 Task: Create a due date automation trigger when advanced on, 2 hours after a card is due add fields with custom field "Resume" set to a date not in this week.
Action: Mouse moved to (989, 78)
Screenshot: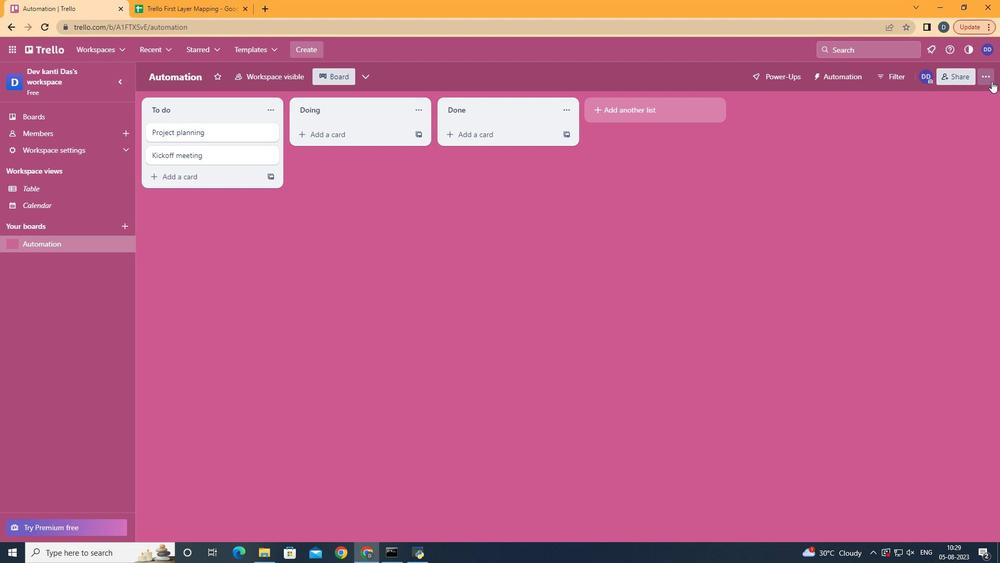 
Action: Mouse pressed left at (989, 78)
Screenshot: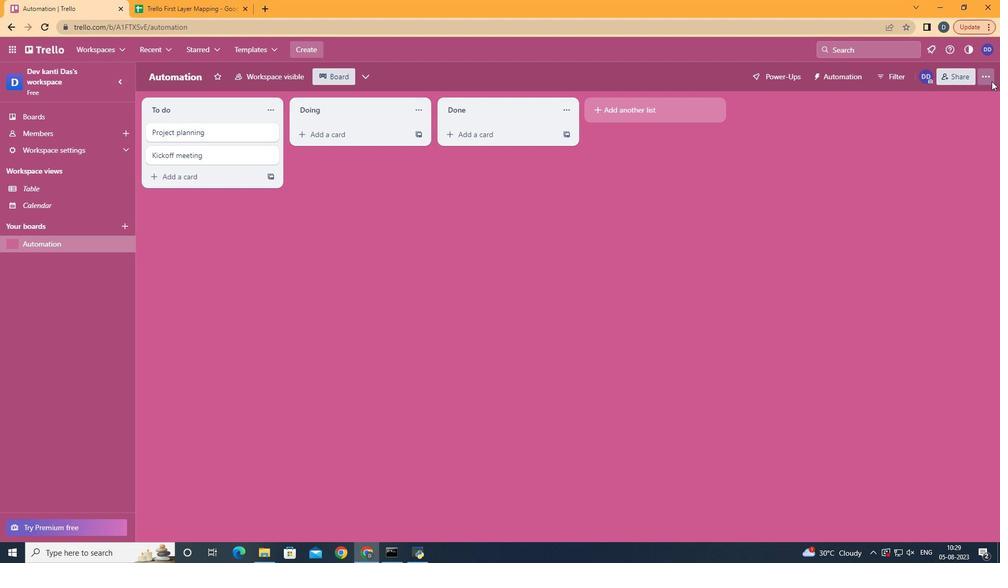 
Action: Mouse moved to (901, 213)
Screenshot: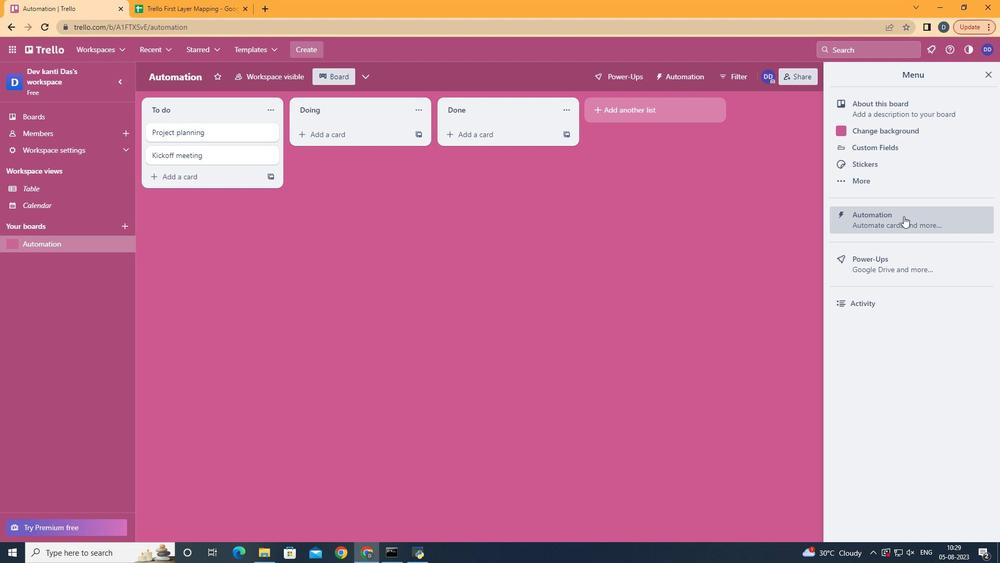 
Action: Mouse pressed left at (901, 213)
Screenshot: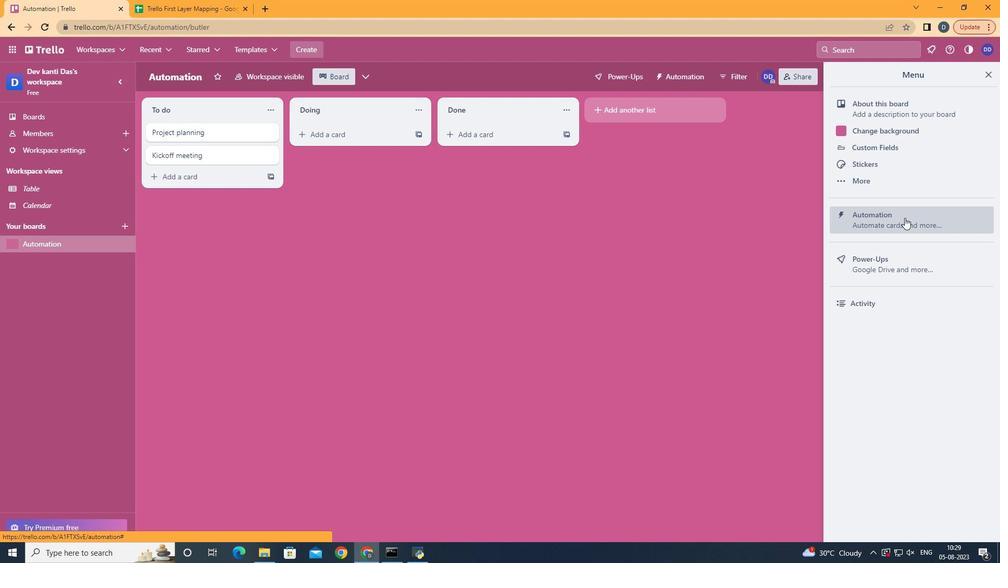 
Action: Mouse moved to (189, 199)
Screenshot: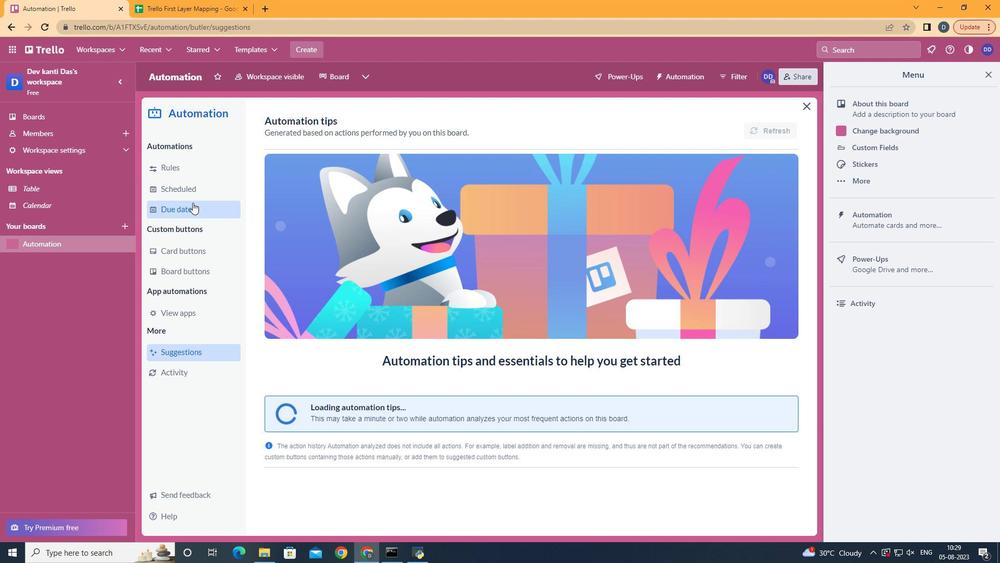 
Action: Mouse pressed left at (189, 199)
Screenshot: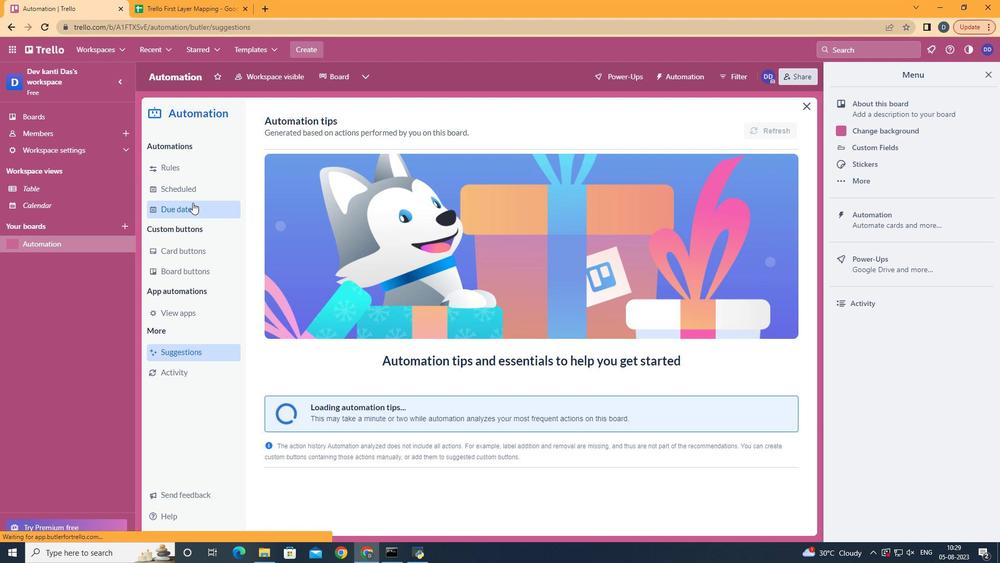 
Action: Mouse moved to (730, 122)
Screenshot: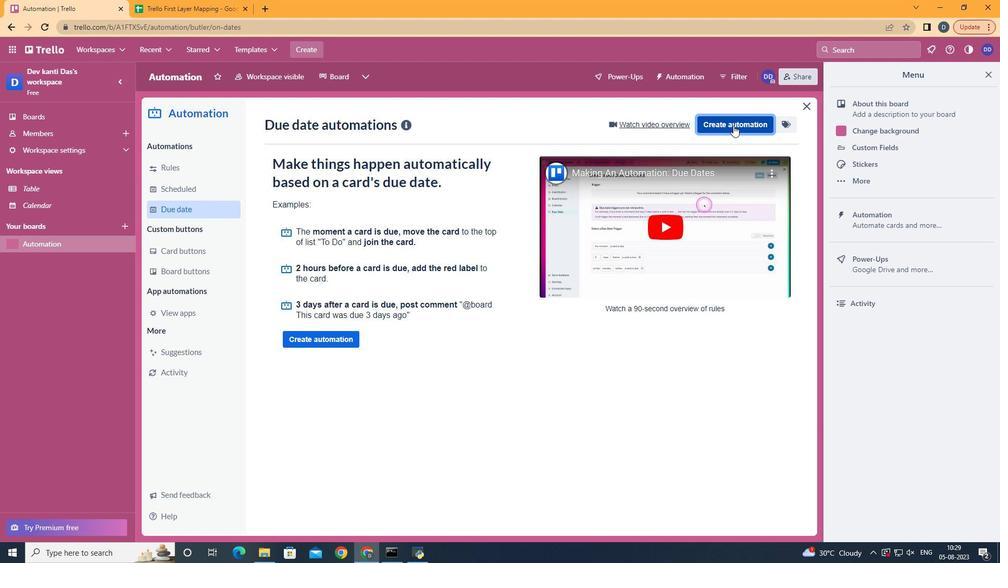 
Action: Mouse pressed left at (730, 122)
Screenshot: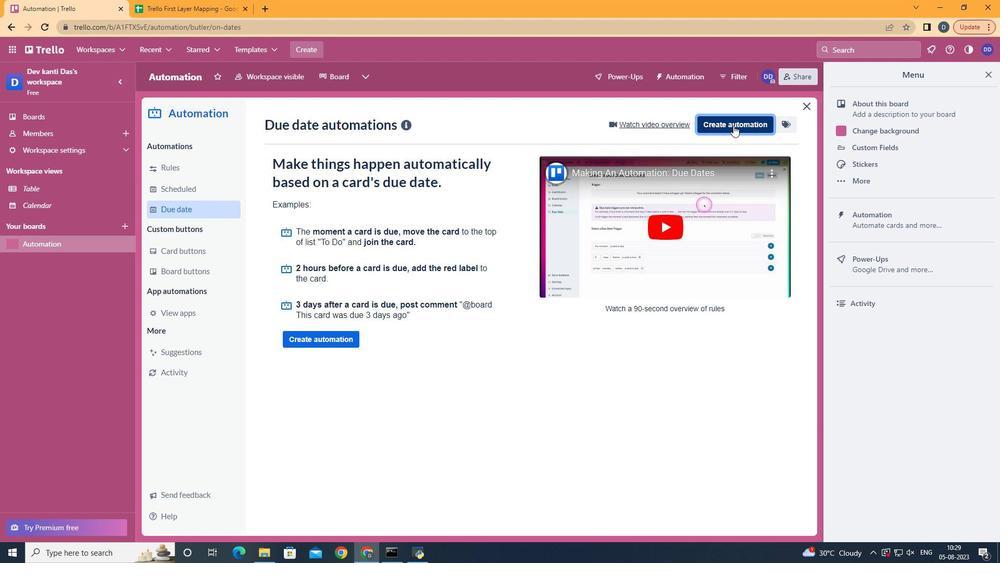 
Action: Mouse moved to (600, 216)
Screenshot: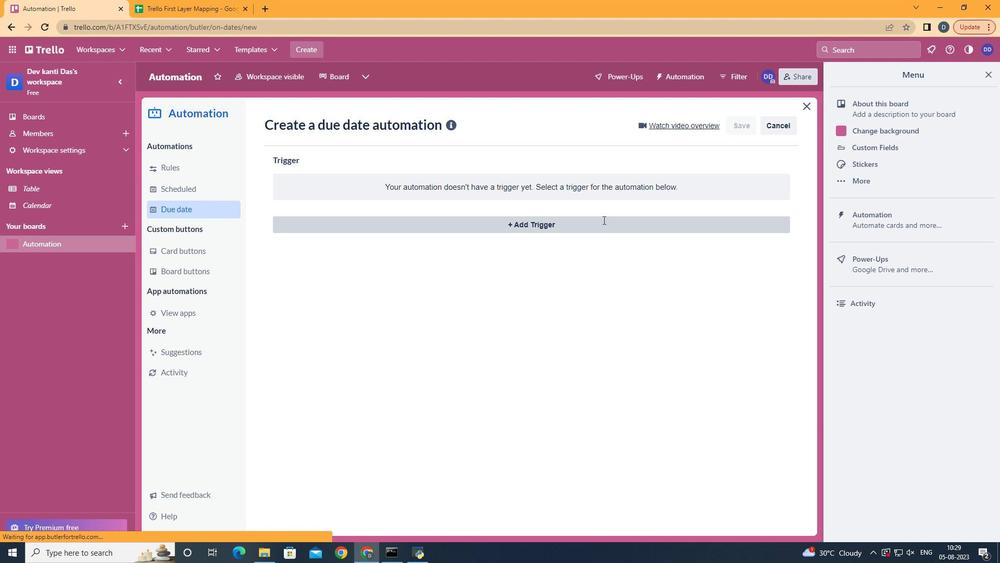 
Action: Mouse pressed left at (600, 216)
Screenshot: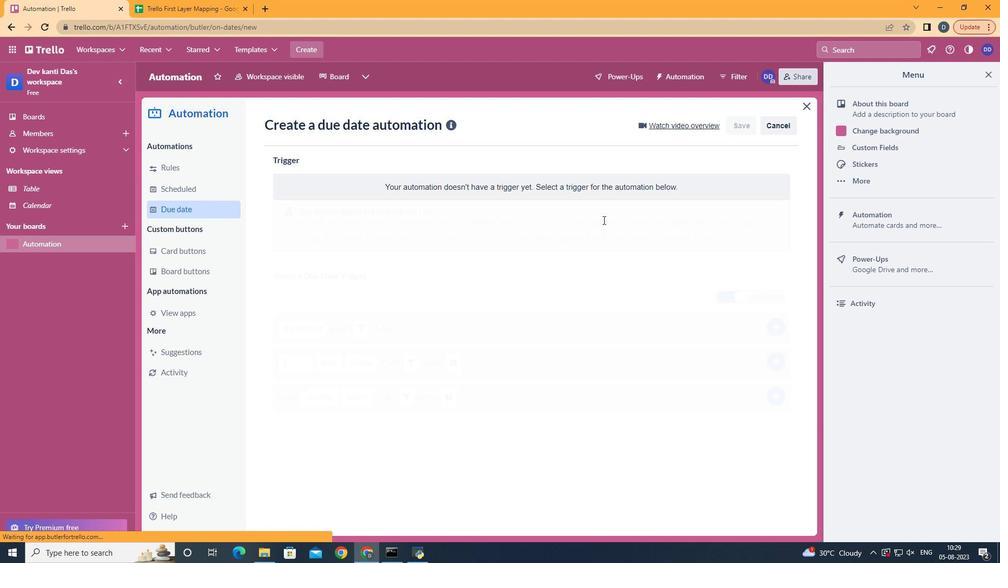 
Action: Mouse moved to (332, 438)
Screenshot: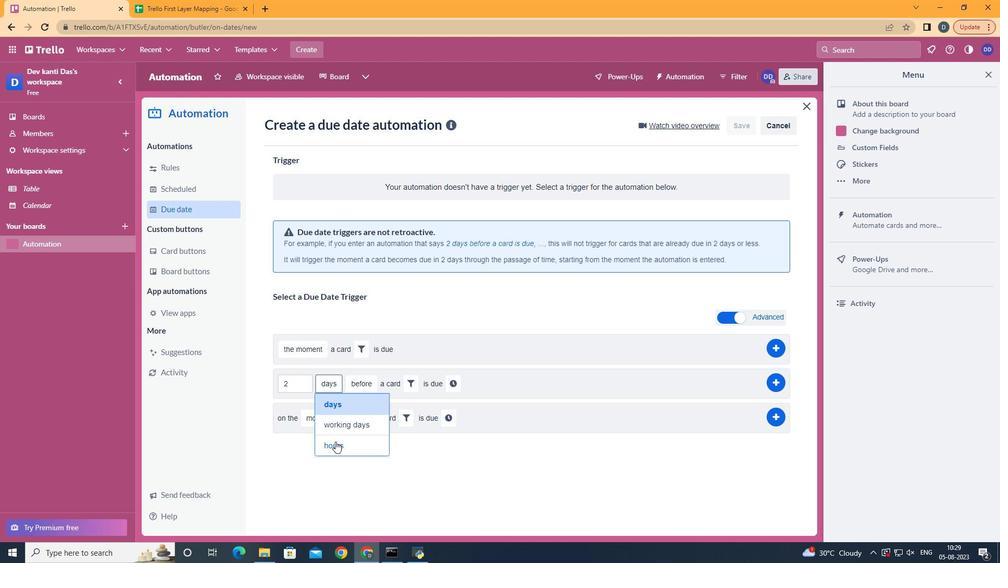 
Action: Mouse pressed left at (332, 438)
Screenshot: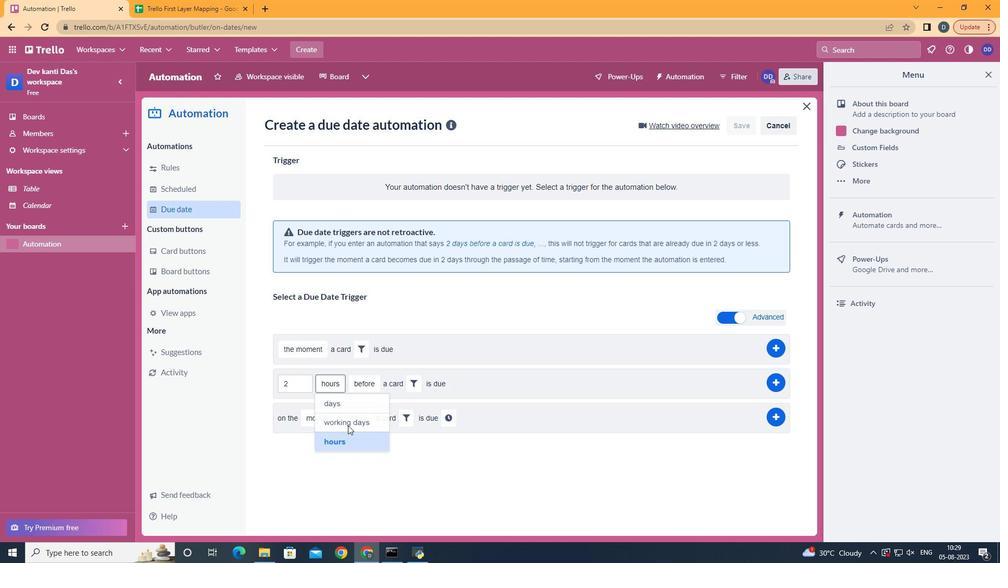 
Action: Mouse moved to (360, 420)
Screenshot: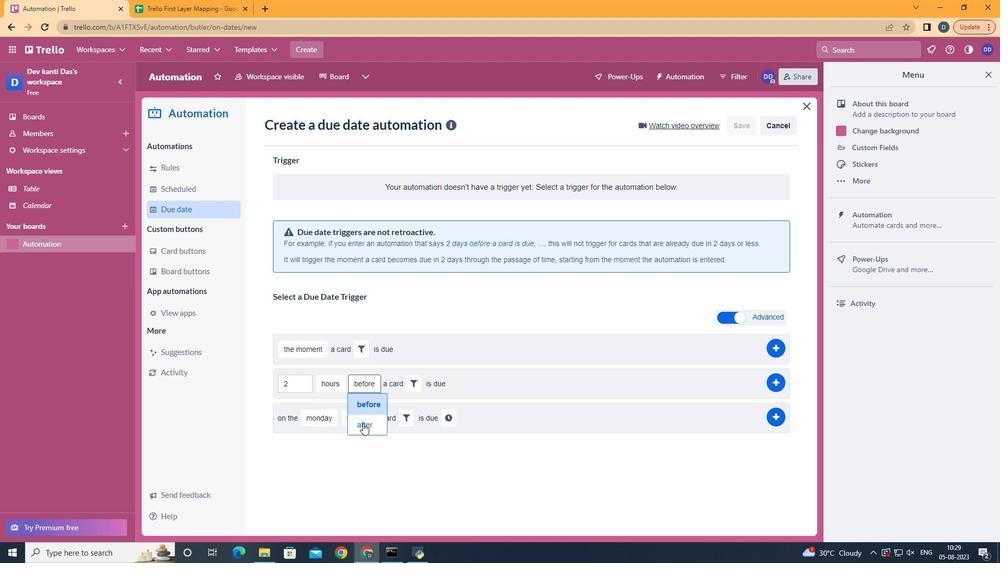 
Action: Mouse pressed left at (360, 420)
Screenshot: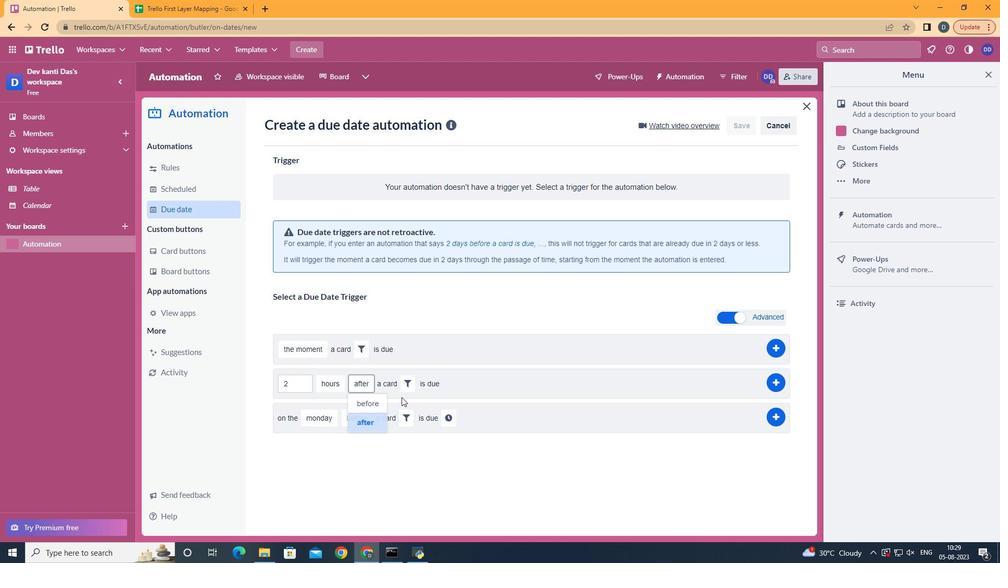 
Action: Mouse moved to (412, 377)
Screenshot: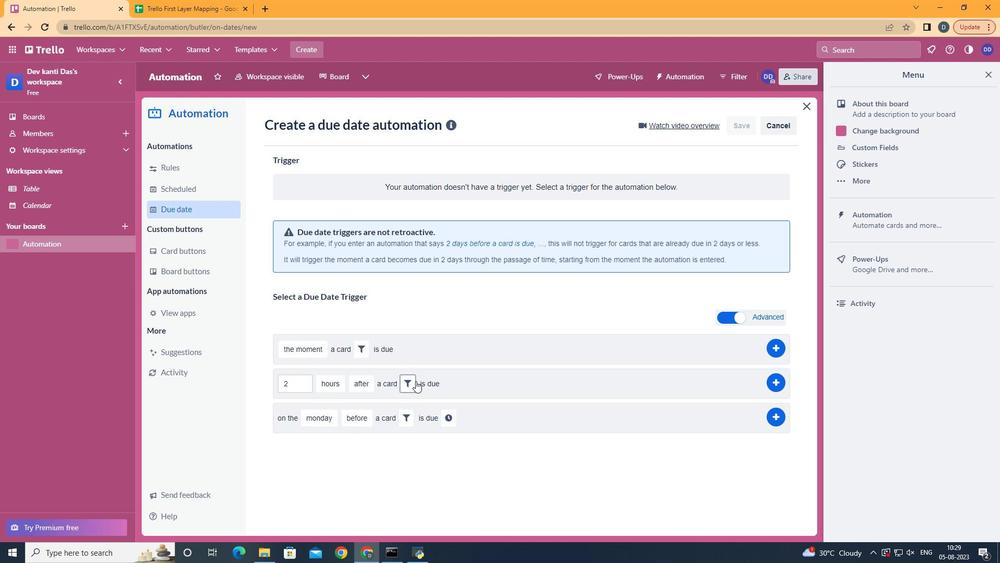 
Action: Mouse pressed left at (412, 377)
Screenshot: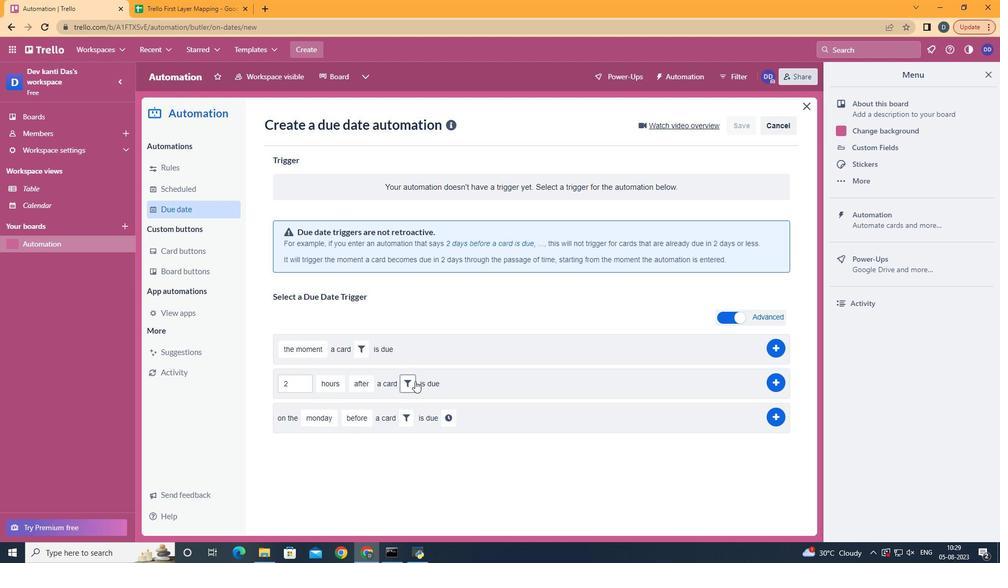 
Action: Mouse moved to (576, 407)
Screenshot: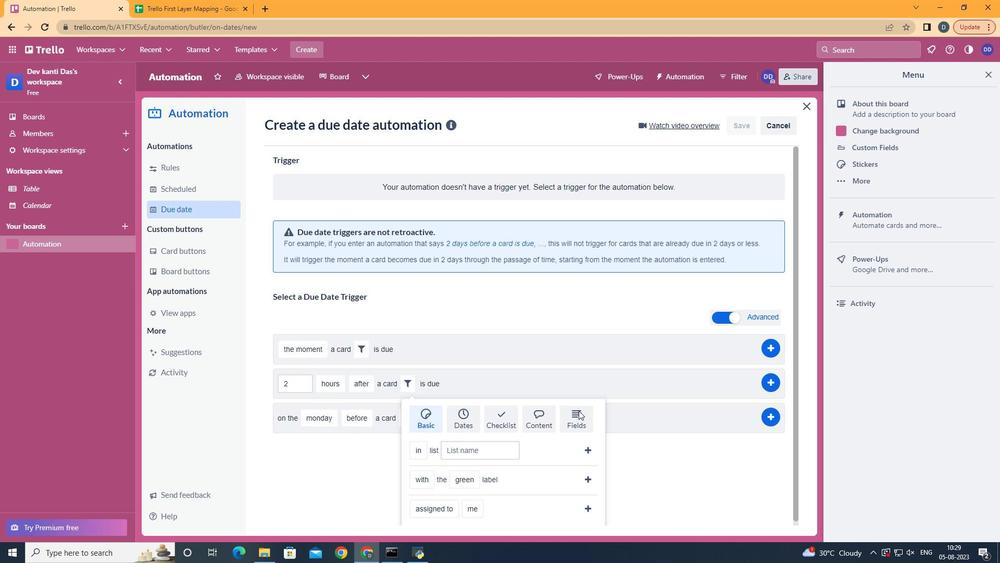 
Action: Mouse pressed left at (576, 407)
Screenshot: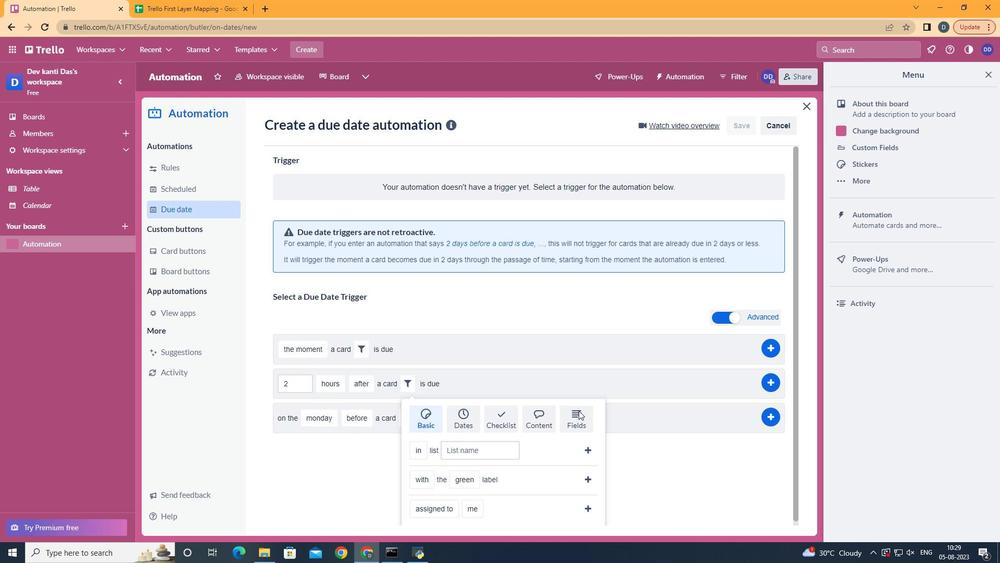 
Action: Mouse moved to (592, 401)
Screenshot: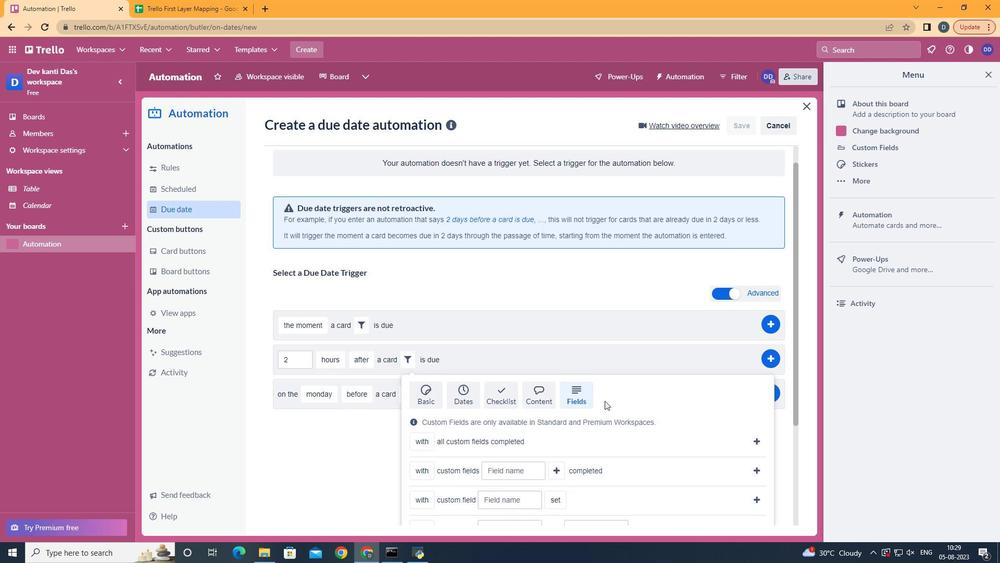 
Action: Mouse scrolled (592, 401) with delta (0, 0)
Screenshot: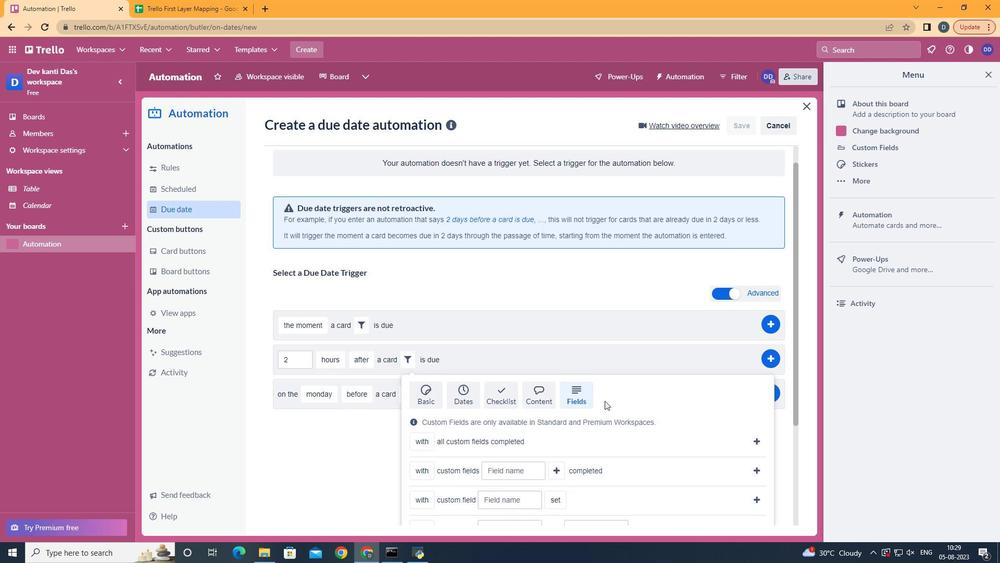 
Action: Mouse scrolled (592, 401) with delta (0, 0)
Screenshot: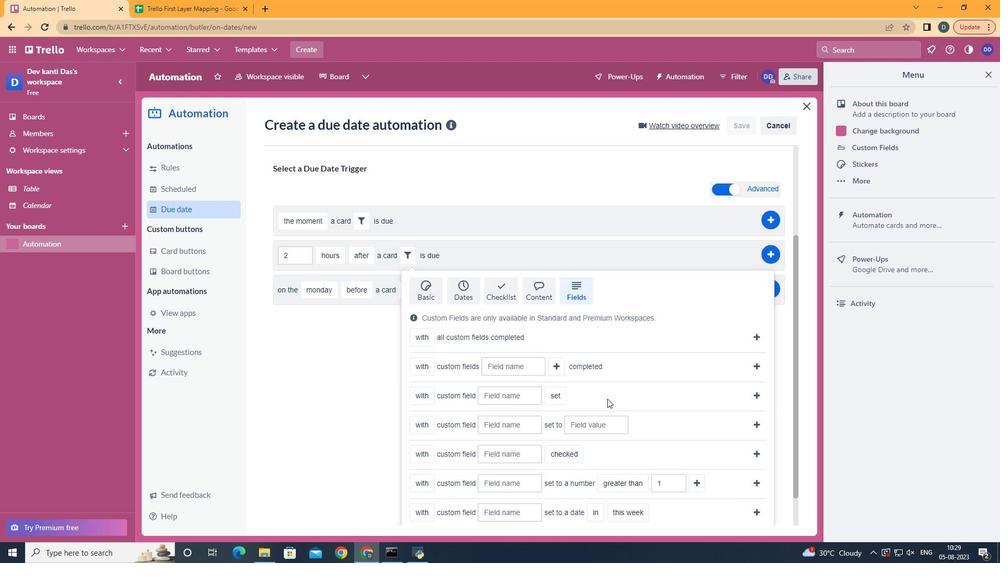 
Action: Mouse scrolled (592, 401) with delta (0, 0)
Screenshot: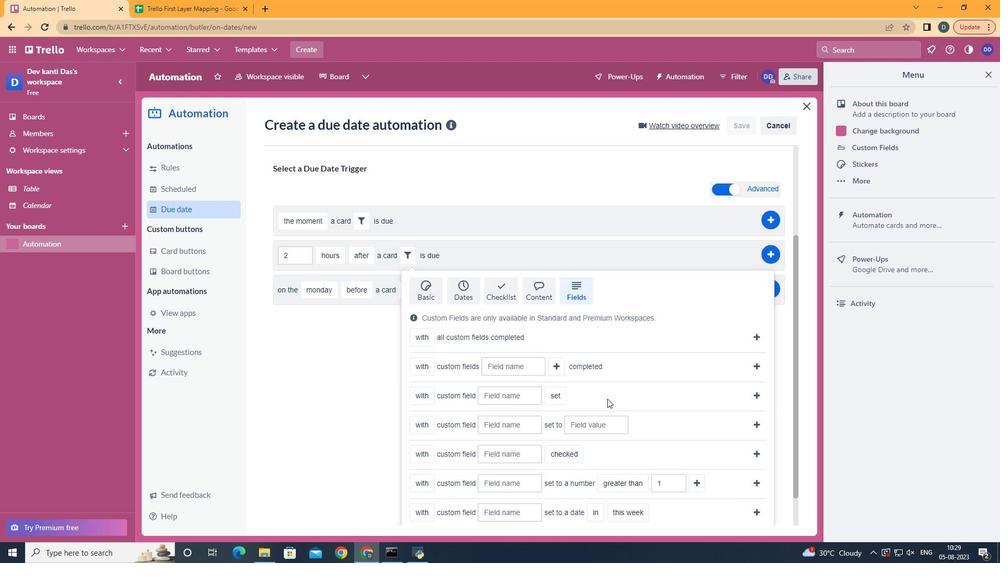 
Action: Mouse scrolled (592, 401) with delta (0, 0)
Screenshot: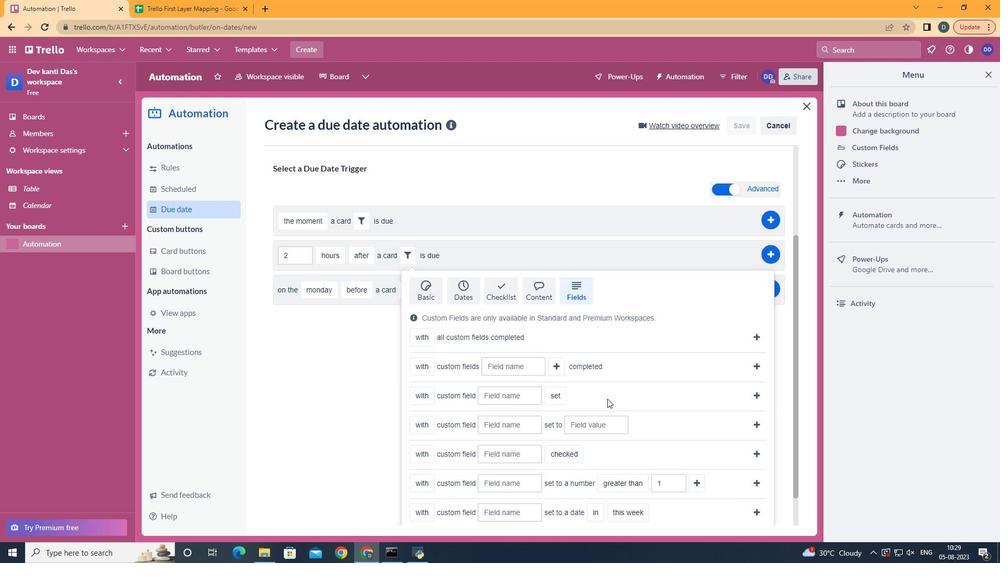 
Action: Mouse moved to (593, 401)
Screenshot: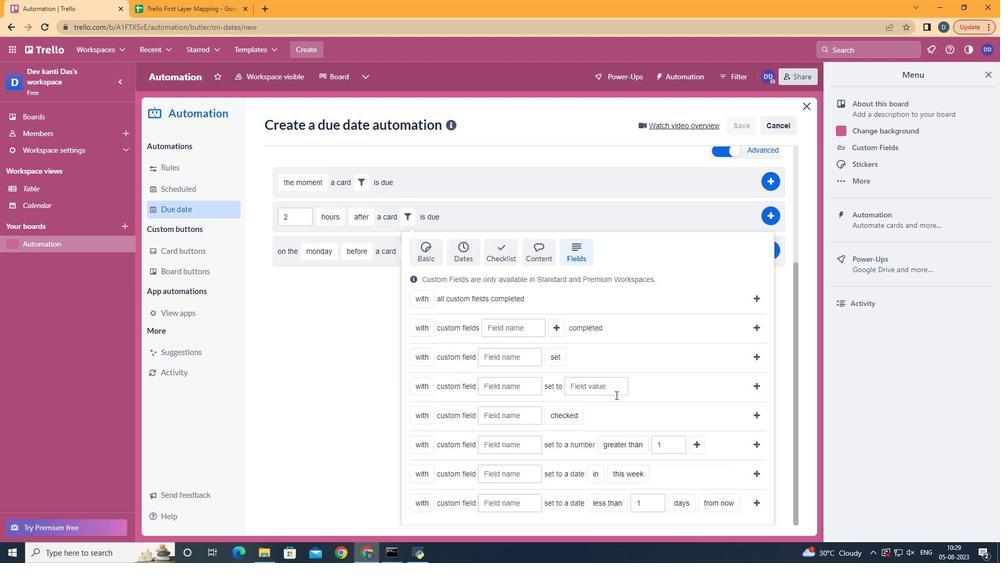 
Action: Mouse scrolled (593, 400) with delta (0, 0)
Screenshot: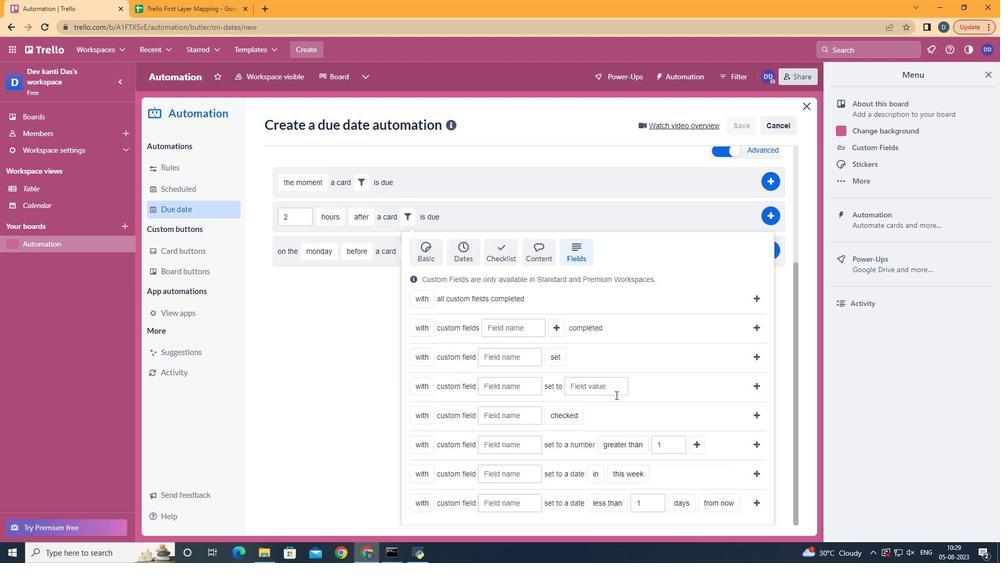 
Action: Mouse moved to (597, 398)
Screenshot: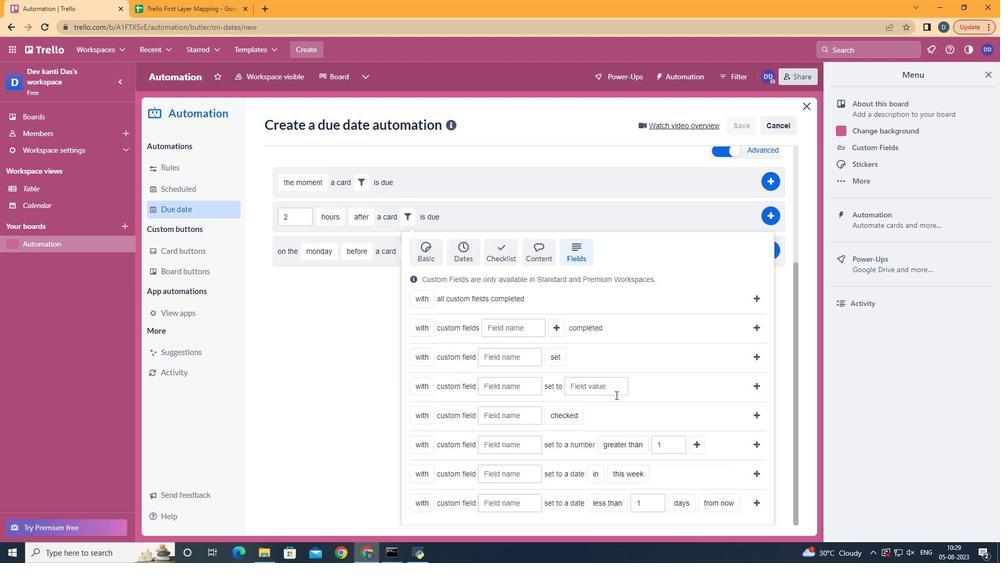 
Action: Mouse scrolled (594, 399) with delta (0, 0)
Screenshot: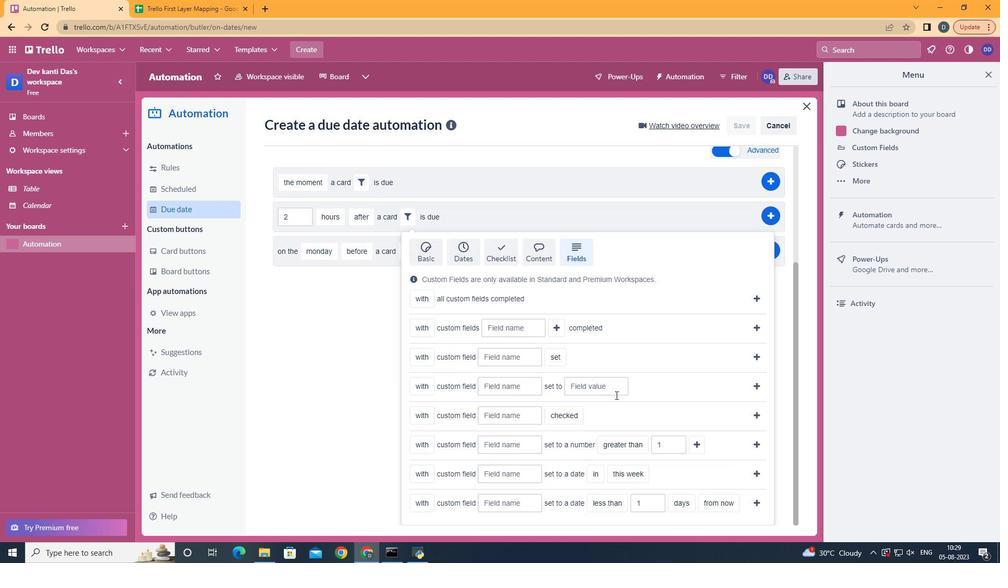 
Action: Mouse moved to (424, 485)
Screenshot: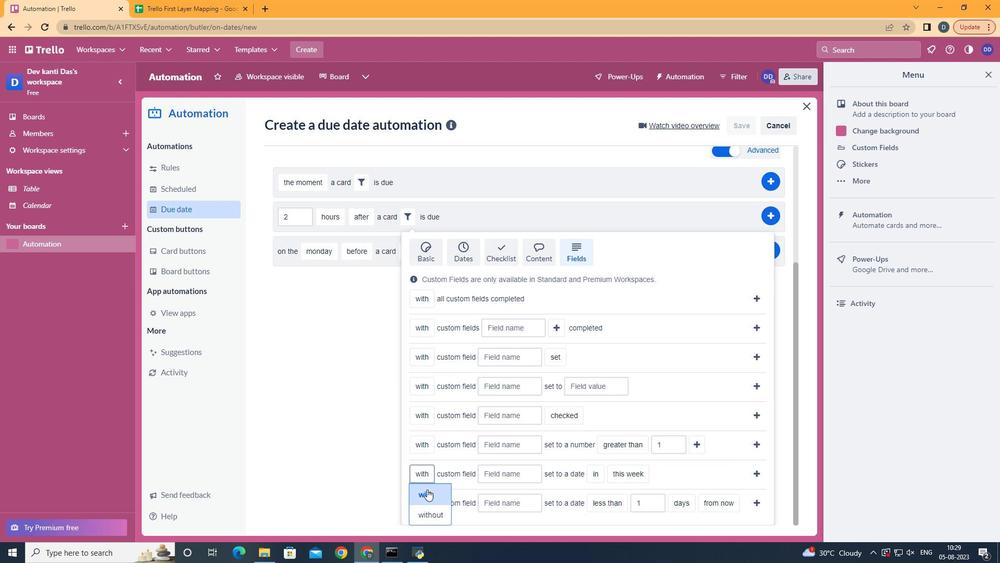 
Action: Mouse pressed left at (424, 485)
Screenshot: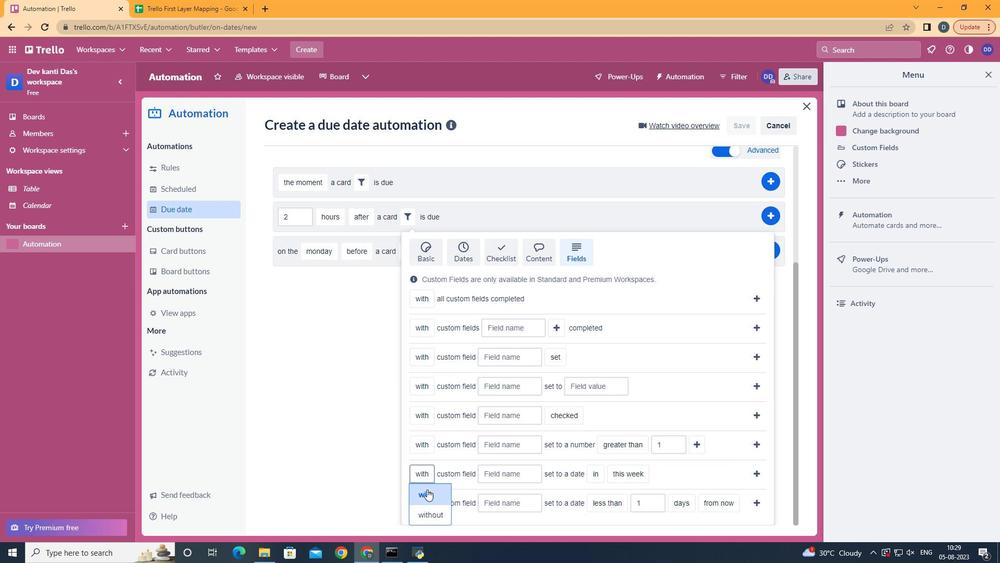 
Action: Mouse moved to (495, 473)
Screenshot: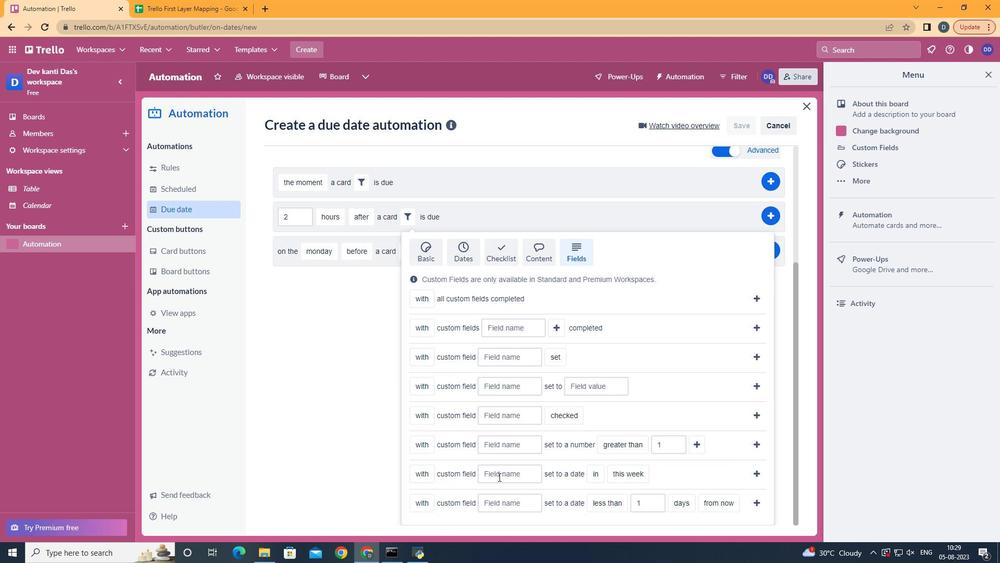 
Action: Mouse pressed left at (495, 473)
Screenshot: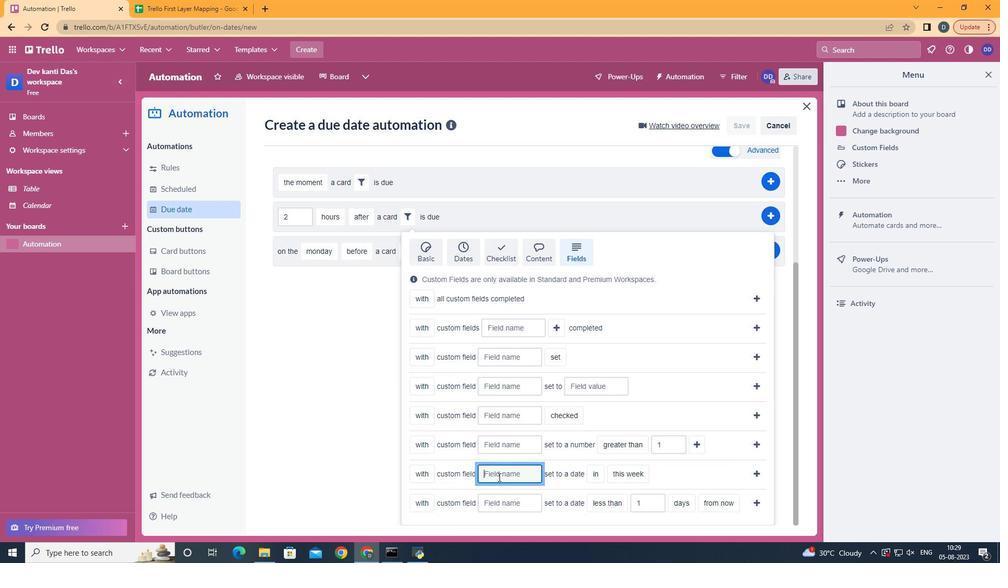 
Action: Key pressed <Key.shift>Resume
Screenshot: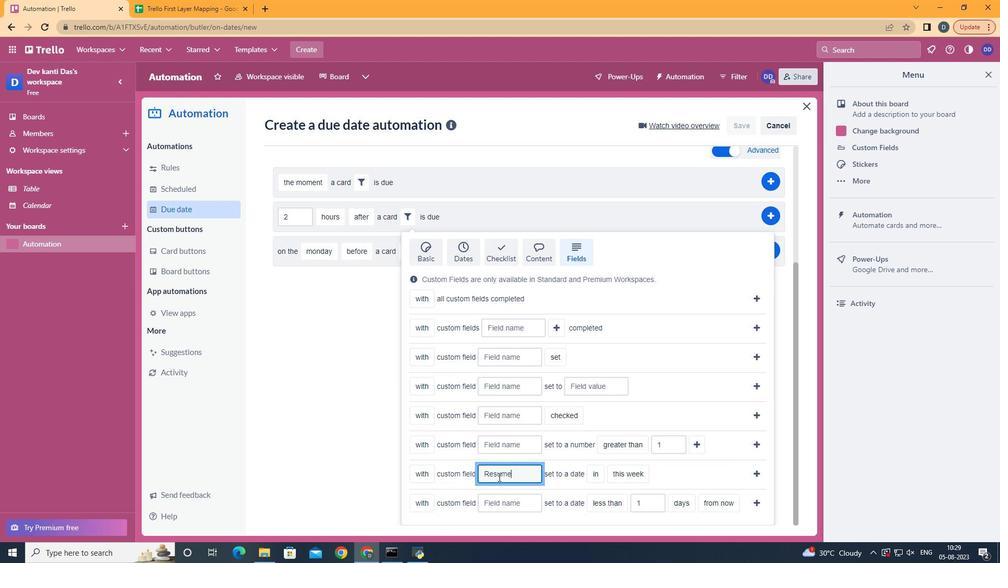 
Action: Mouse moved to (600, 509)
Screenshot: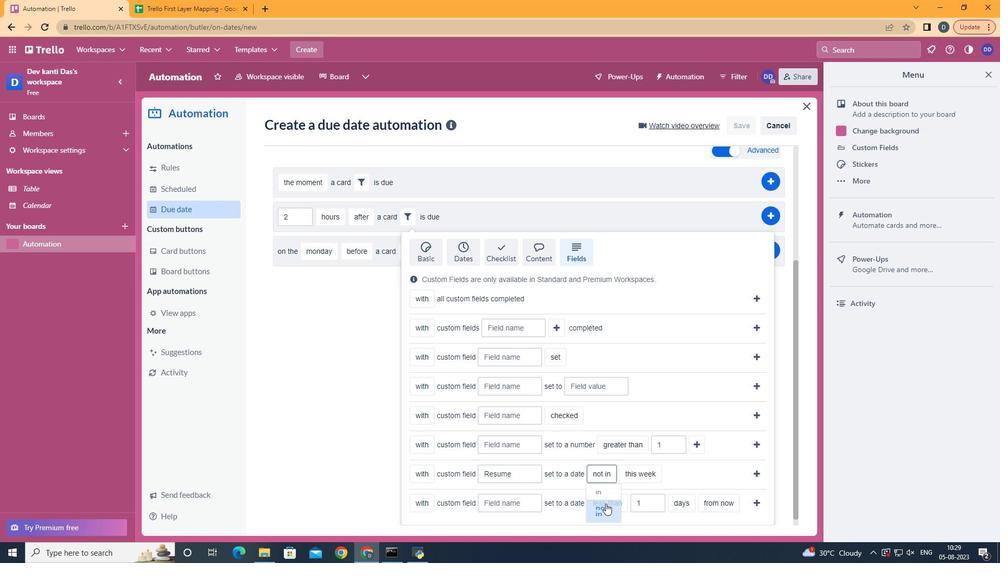 
Action: Mouse pressed left at (600, 509)
Screenshot: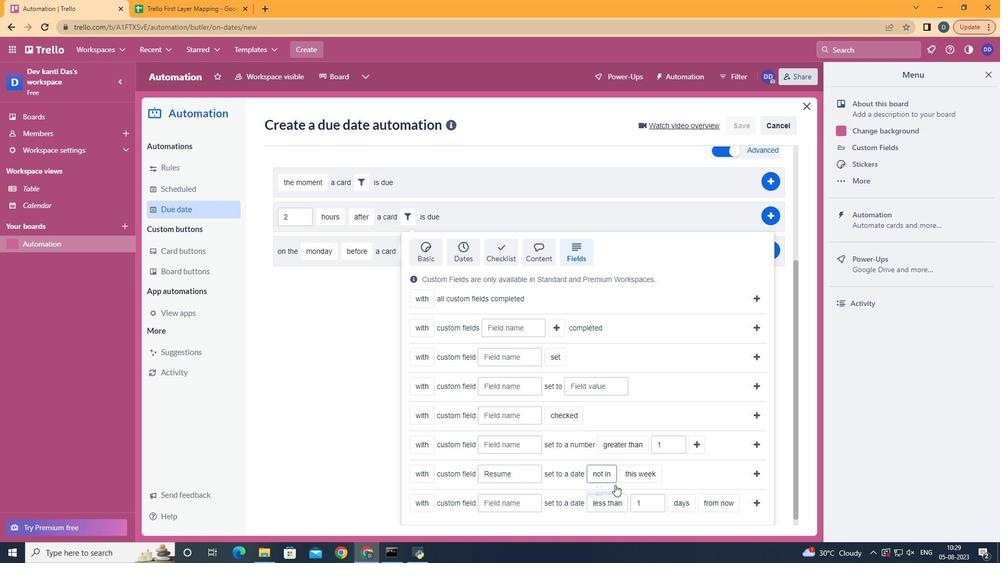 
Action: Mouse moved to (637, 483)
Screenshot: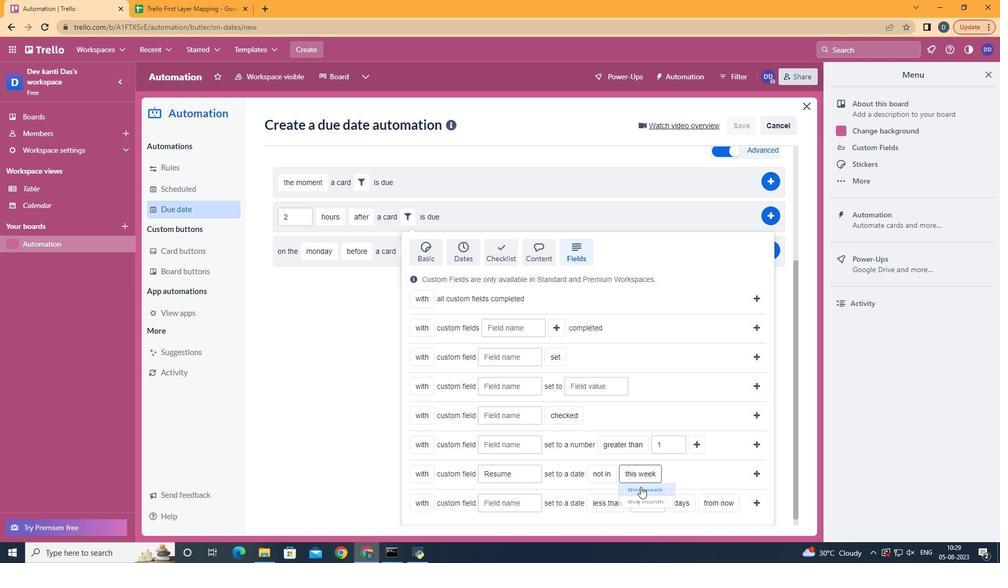 
Action: Mouse pressed left at (637, 483)
Screenshot: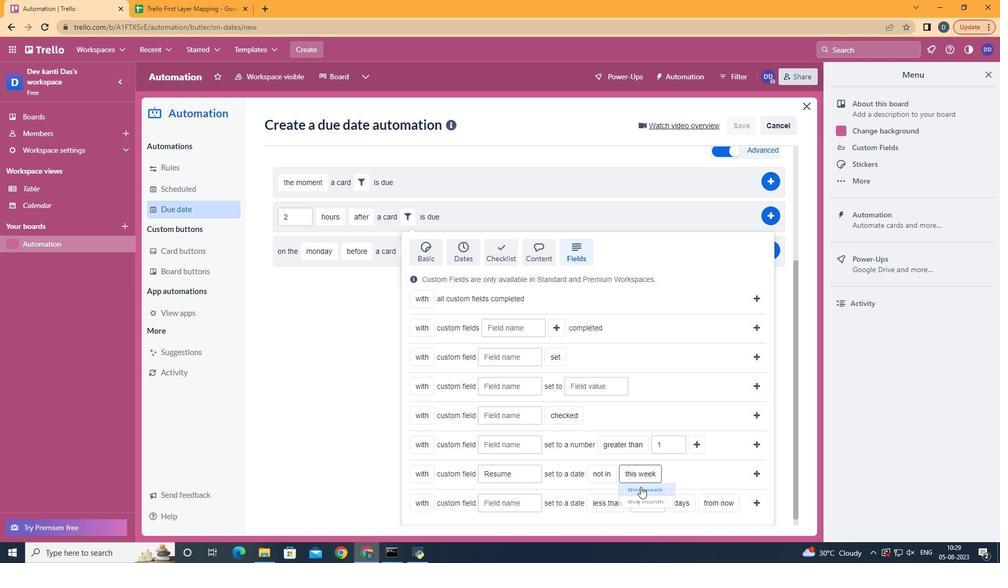 
Action: Mouse moved to (745, 467)
Screenshot: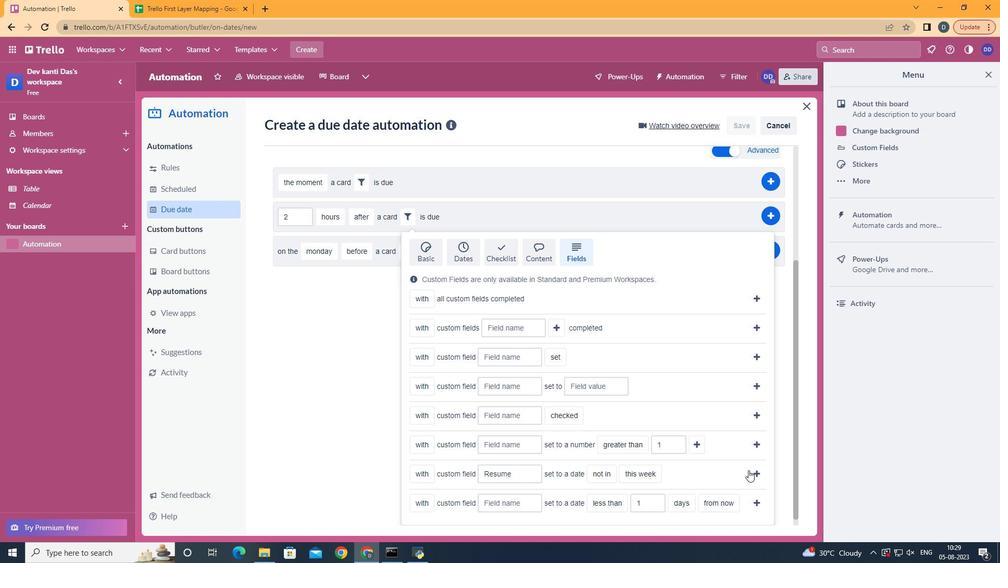 
Action: Mouse pressed left at (745, 467)
Screenshot: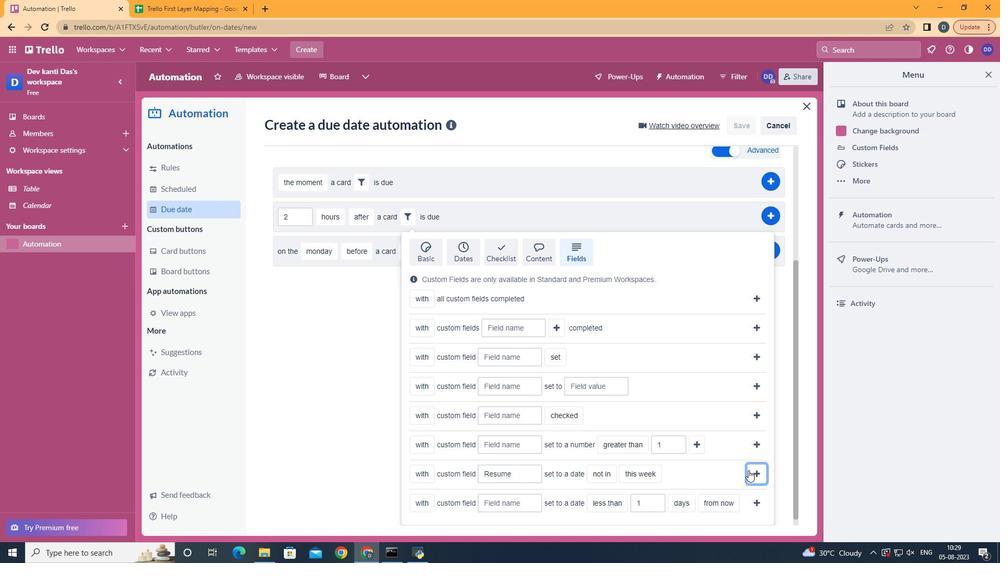 
Action: Mouse moved to (778, 375)
Screenshot: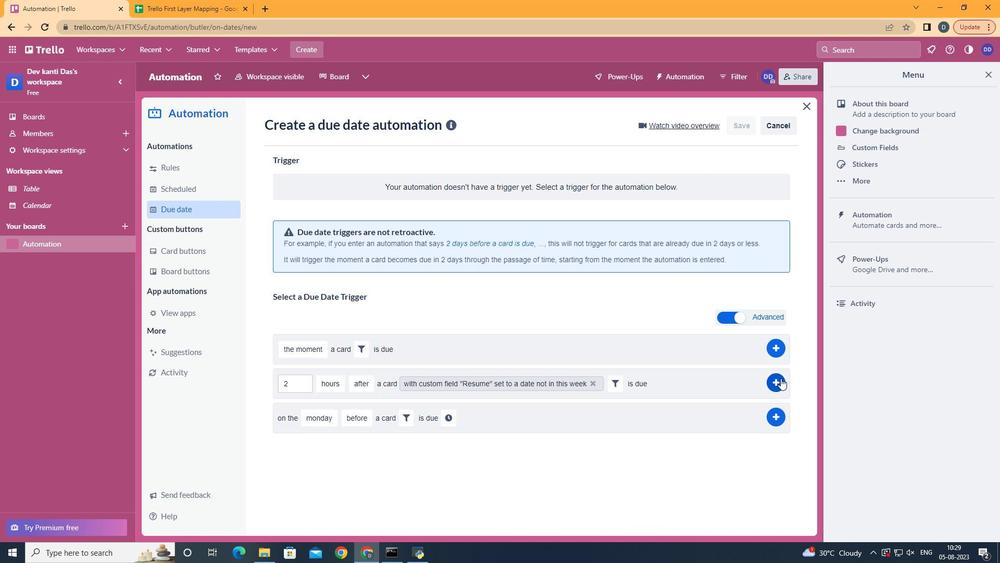 
Action: Mouse pressed left at (778, 375)
Screenshot: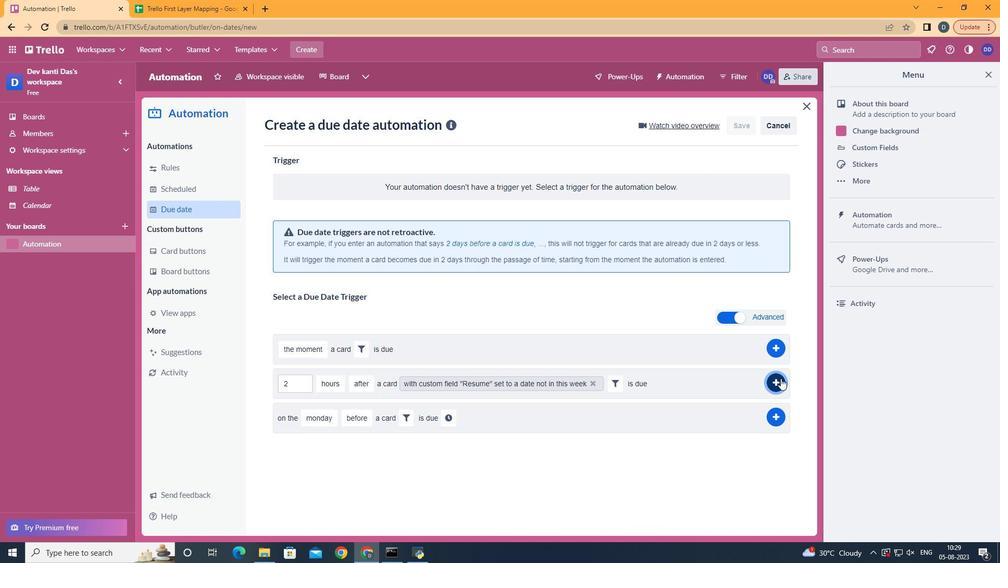 
Action: Mouse moved to (349, 160)
Screenshot: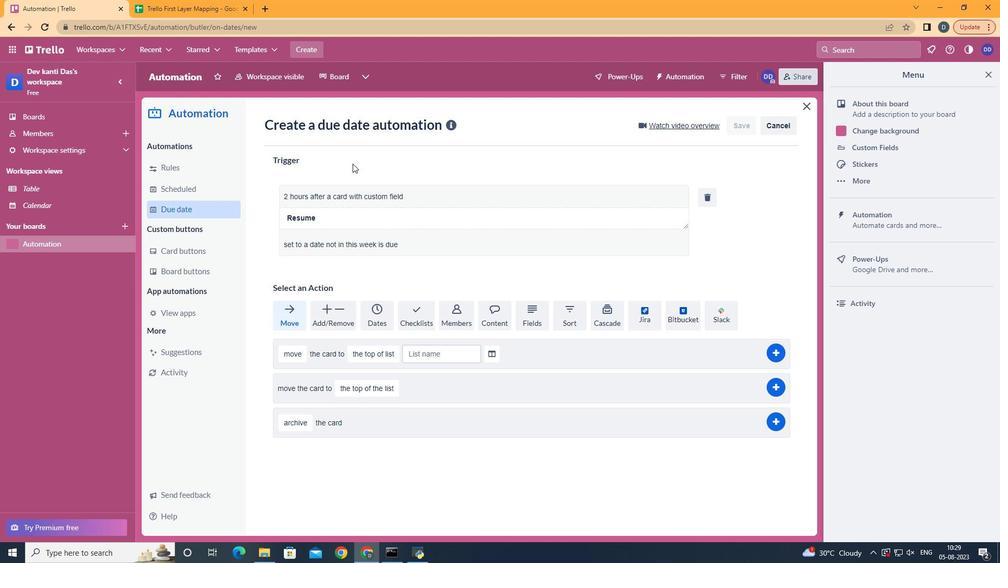 
